 Task: Book a 60-minute personalized life coaching session focused on career advancement and goals.
Action: Key pressed p<Key.caps_lock>ERSONALIZED<Key.space><Key.caps_lock>c<Key.caps_lock>AREER<Key.space><Key.caps_lock>c<Key.caps_lock>OACHING<Key.space><Key.caps_lock>s<Key.caps_lock>ESSION<Key.space>
Screenshot: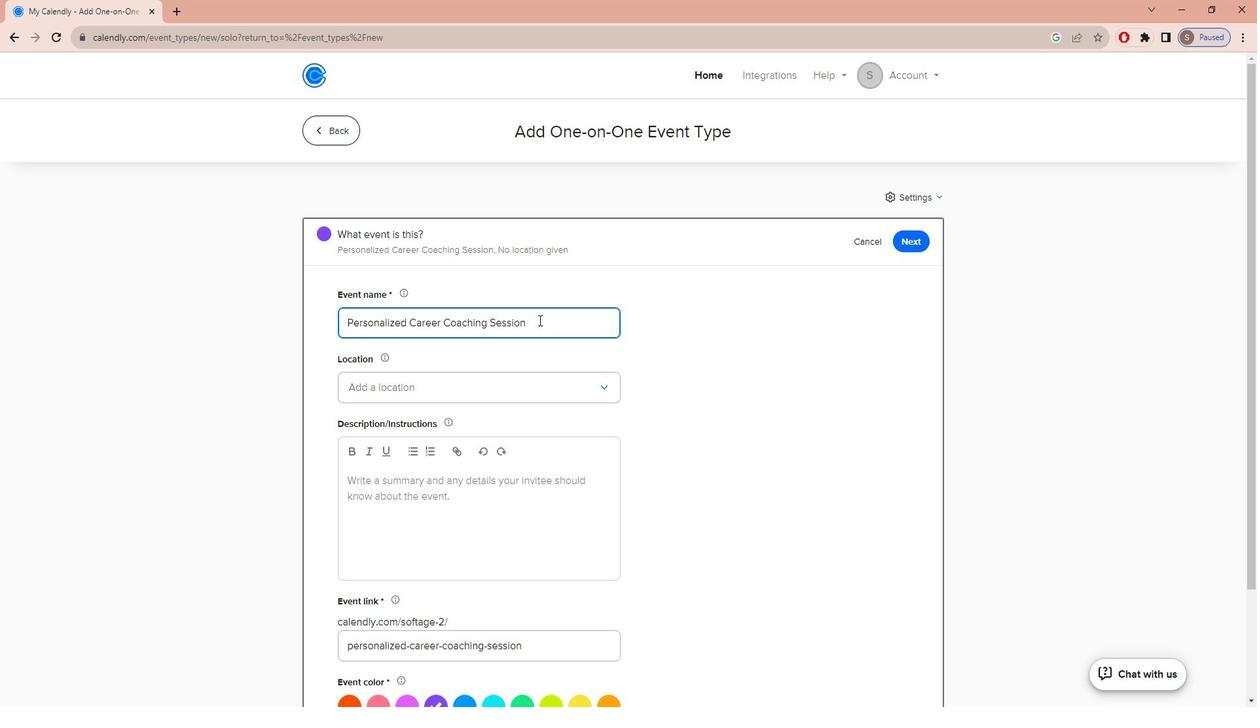 
Action: Mouse moved to (537, 377)
Screenshot: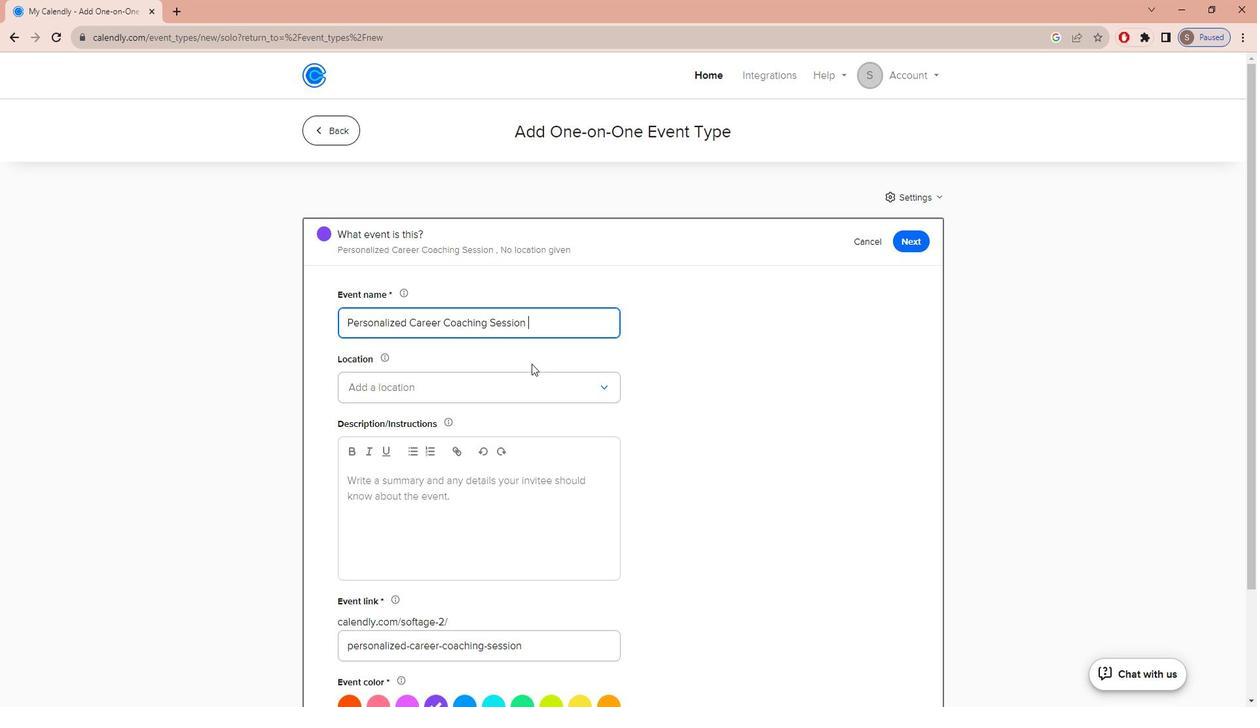 
Action: Mouse pressed left at (537, 377)
Screenshot: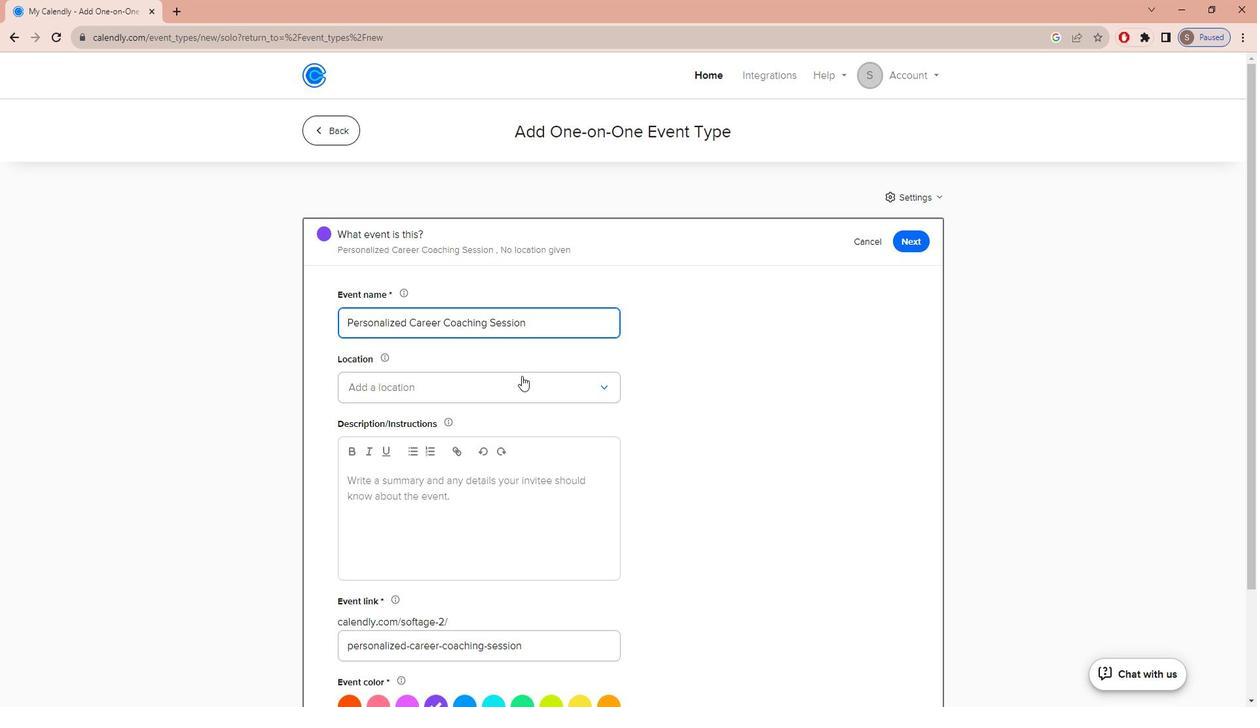 
Action: Mouse moved to (526, 423)
Screenshot: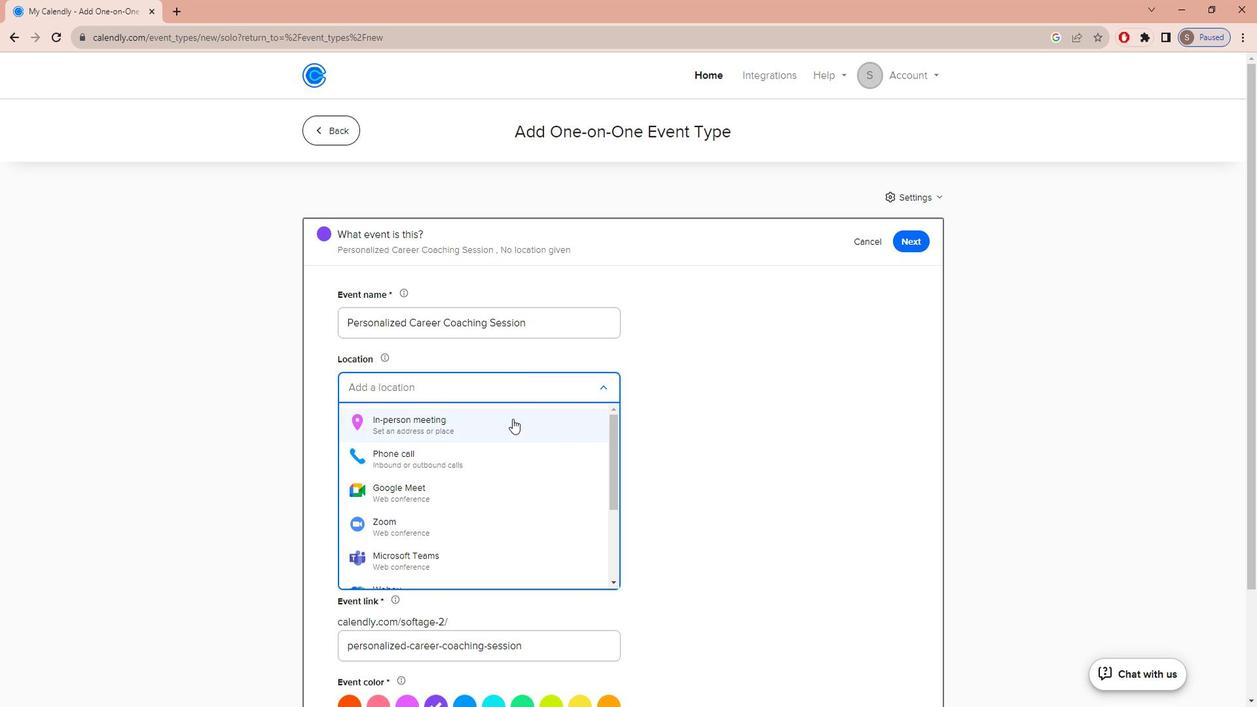 
Action: Mouse pressed left at (526, 423)
Screenshot: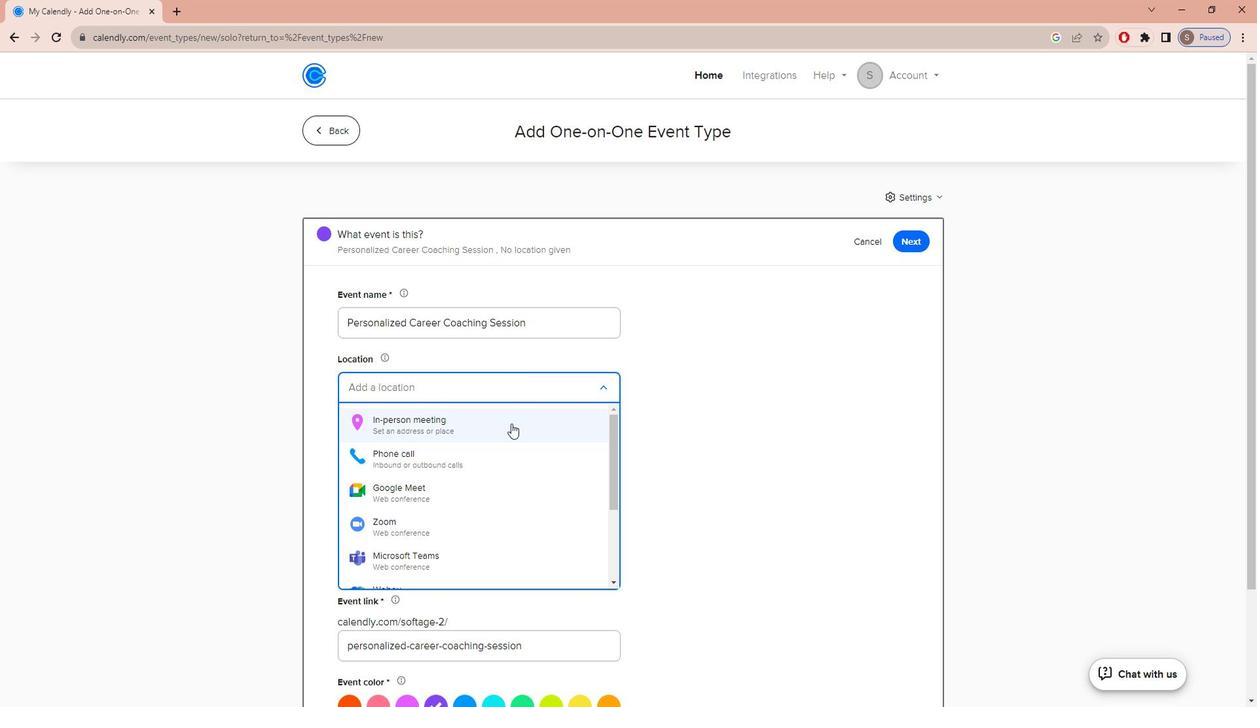 
Action: Mouse moved to (677, 205)
Screenshot: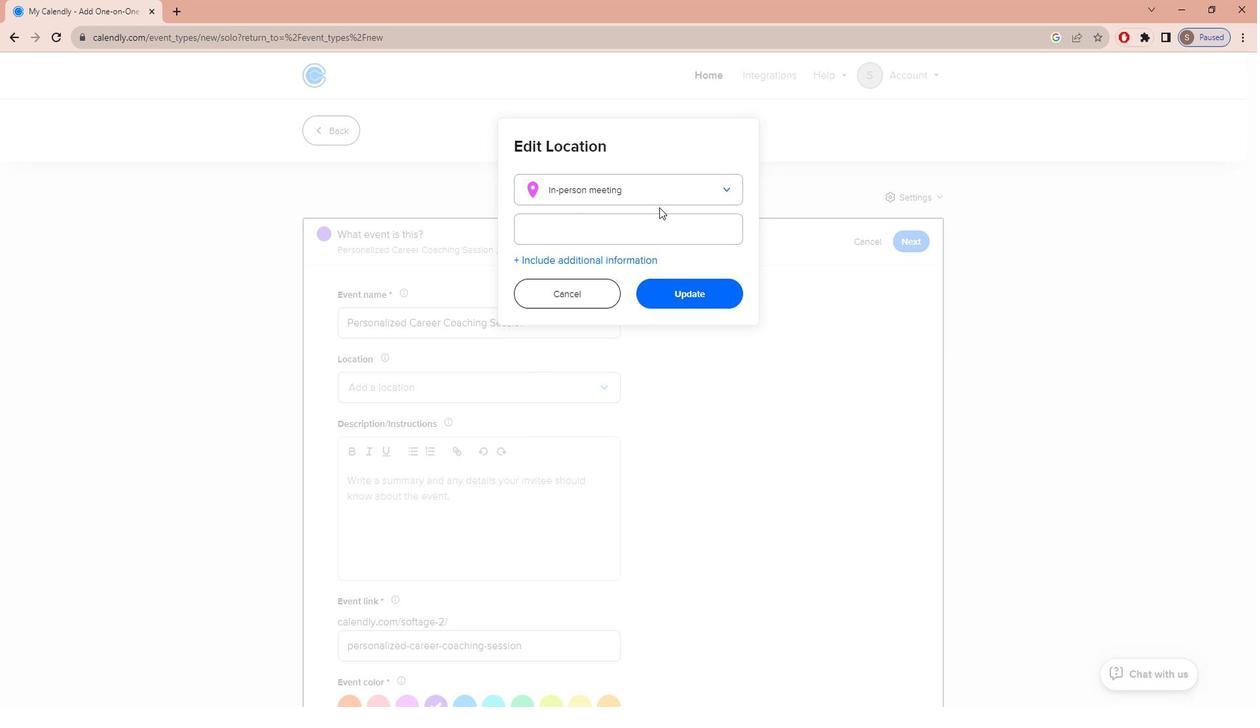 
Action: Mouse pressed left at (677, 205)
Screenshot: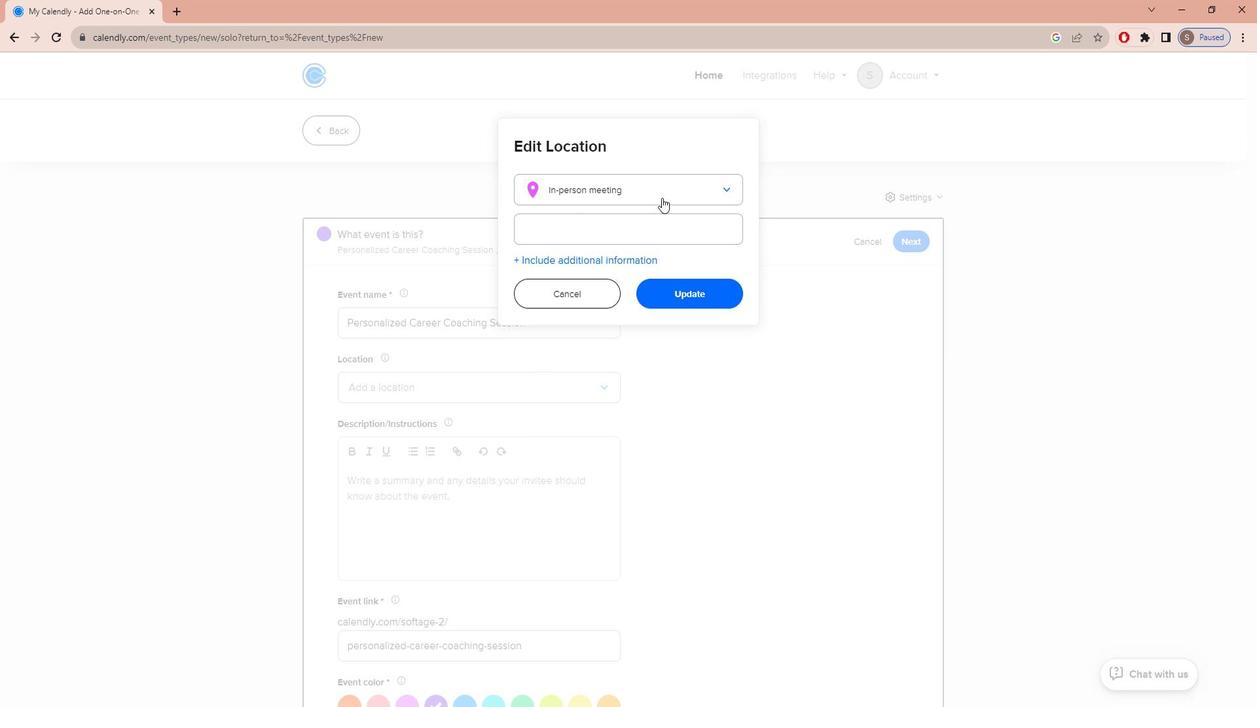 
Action: Mouse moved to (625, 298)
Screenshot: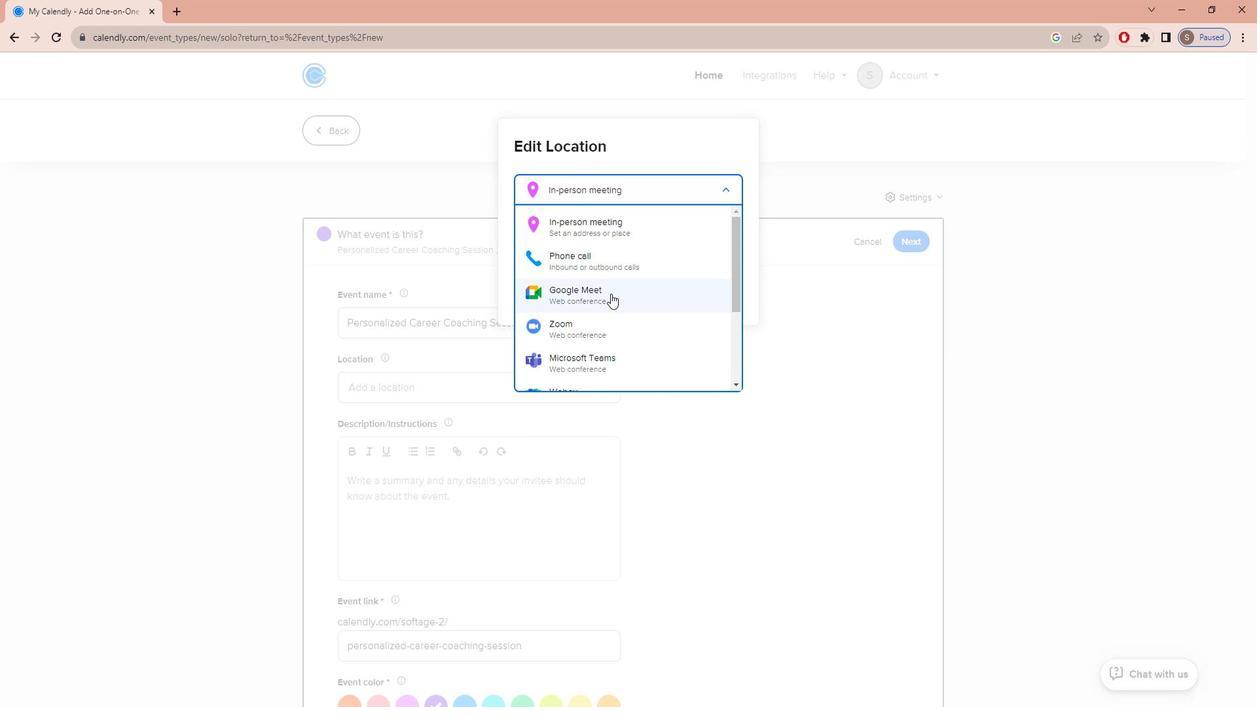
Action: Mouse pressed left at (625, 298)
Screenshot: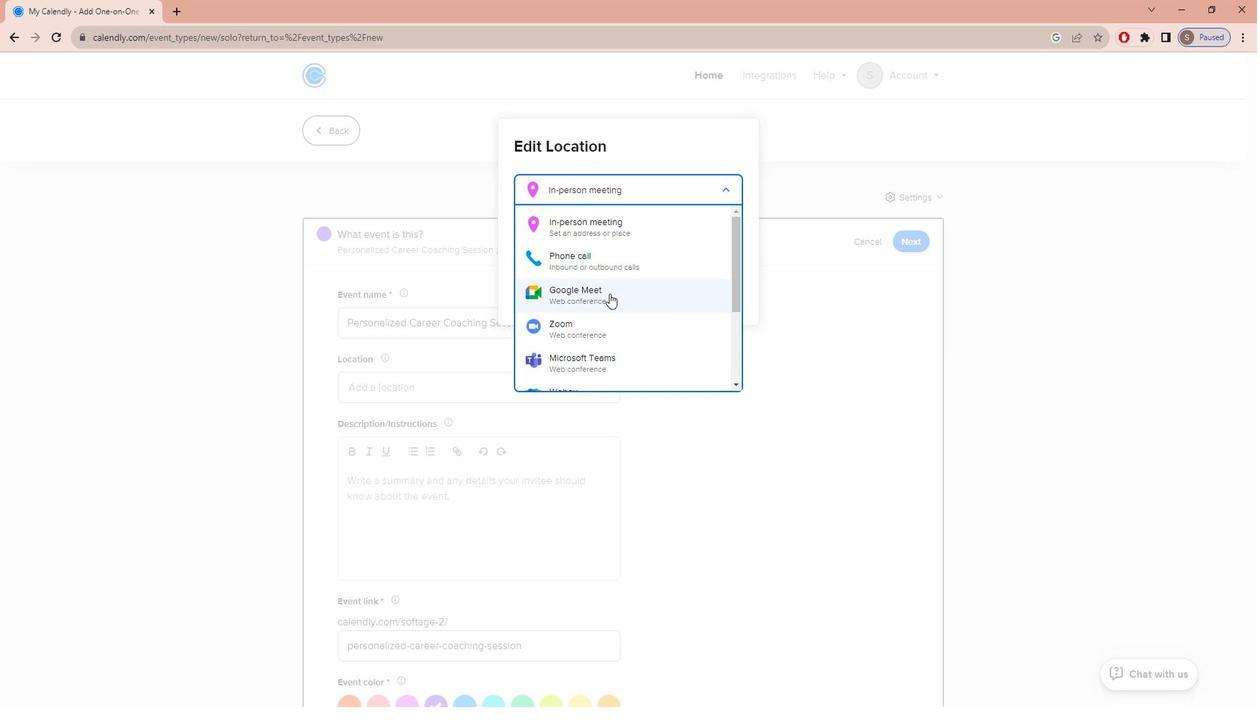 
Action: Mouse moved to (684, 270)
Screenshot: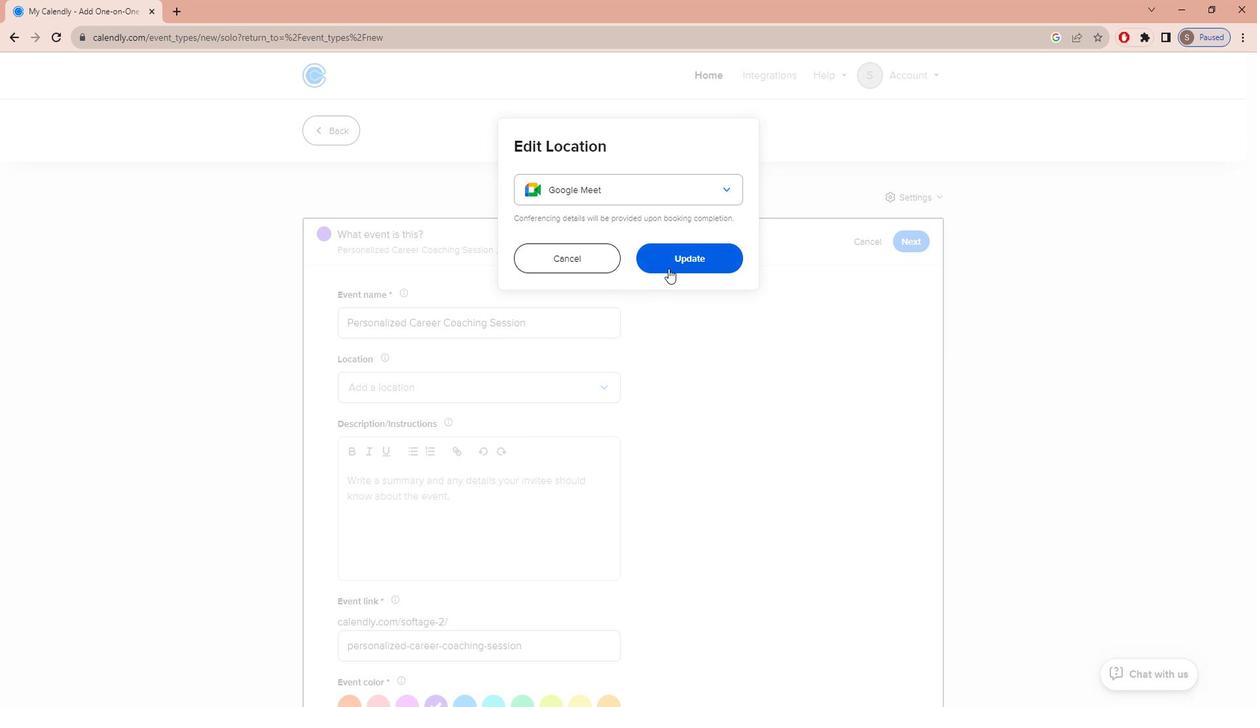 
Action: Mouse pressed left at (684, 270)
Screenshot: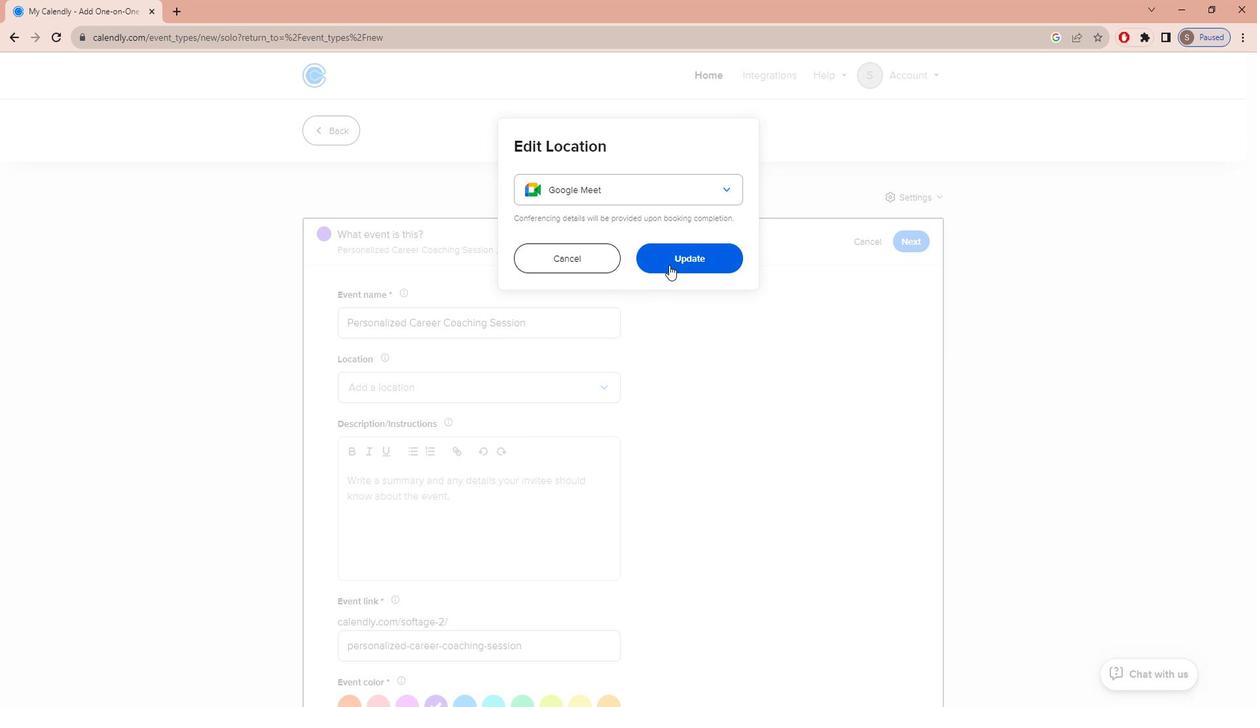 
Action: Mouse moved to (492, 509)
Screenshot: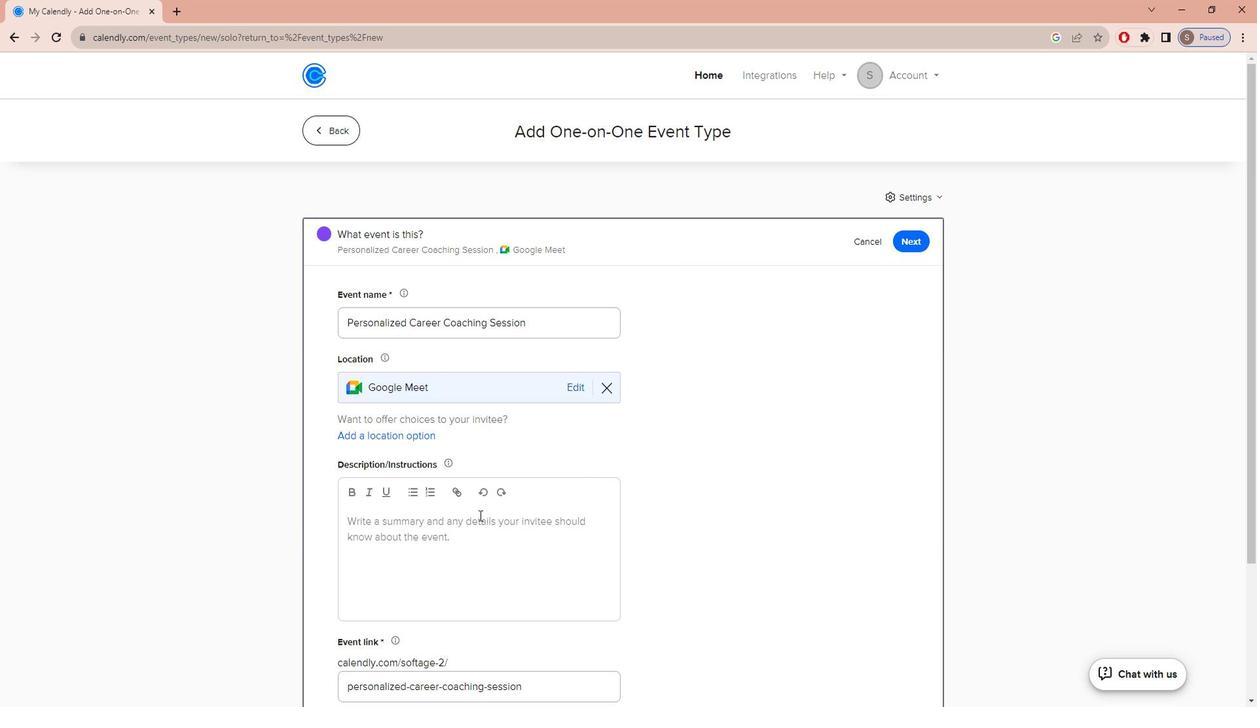 
Action: Mouse pressed left at (492, 509)
Screenshot: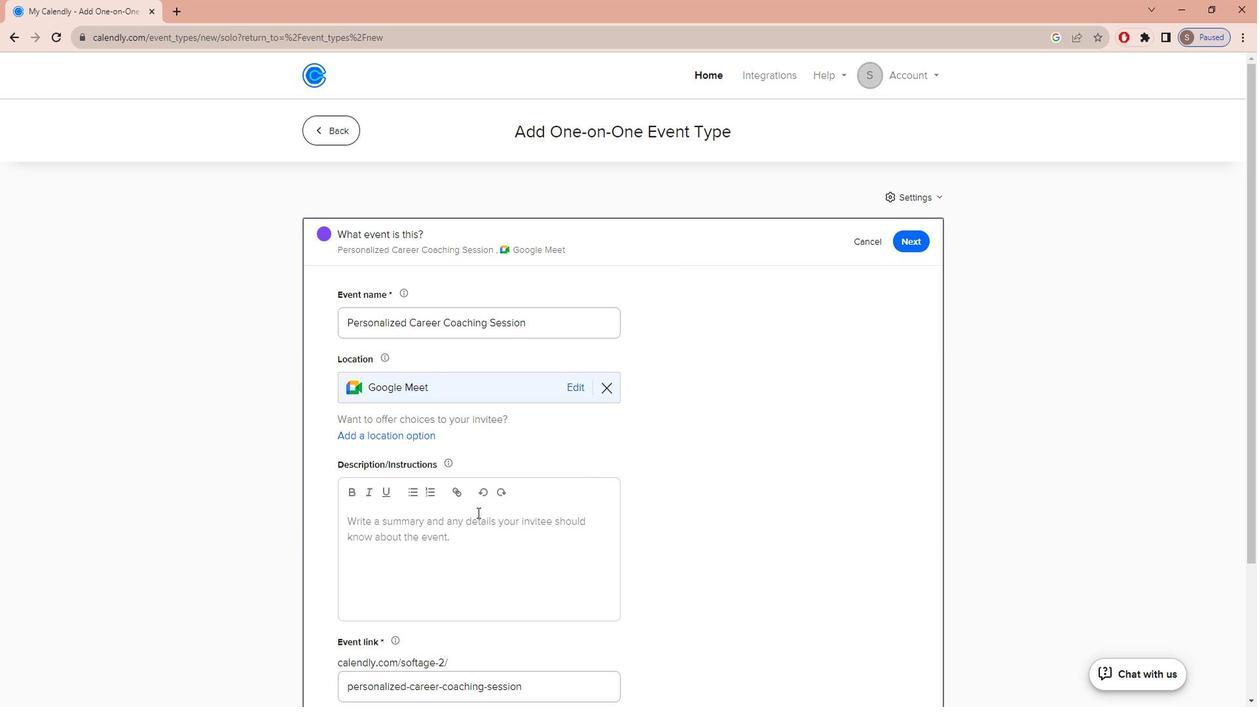 
Action: Key pressed <Key.caps_lock>a<Key.caps_lock>RE<Key.space>YOU<Key.space>FEELING<Key.space>STUCK<Key.space>IN<Key.space>YOUR<Key.space>CAREER,<Key.space>UNSURE<Key.space>ABOUT<Key.space>YOUR<Key.space>PROFESIONAL<Key.backspace><Key.backspace><Key.backspace><Key.backspace><Key.backspace>SIONAL<Key.space>GOALS,<Key.space>OR<Key.space>IN<Key.space>NEED<Key.space>OF<Key.space>GUIDANCE<Key.space>TO<Key.space>REACH<Key.space>THE<Key.space>TEXT<Key.space>LE<Key.backspace><Key.backspace><Key.backspace><Key.backspace><Key.backspace><Key.backspace><Key.backspace>NEXT<Key.space>LEVEL<Key.space>IN<Key.space>YOUR<Key.space>PROFESSIONAL<Key.space>JOURNEY<Key.shift><Key.shift><Key.shift><Key.shift><Key.shift><Key.shift><Key.shift><Key.shift><Key.shift><Key.shift><Key.shift><Key.shift><Key.shift><Key.shift><Key.shift><Key.shift><Key.shift><Key.shift><Key.shift><Key.shift><Key.shift><Key.shift><Key.shift><Key.shift><Key.shift><Key.shift><Key.shift><Key.shift><Key.shift><Key.shift><Key.shift><Key.shift><Key.shift>?<Key.space><Key.enter><Key.caps_lock>j<Key.caps_lock>OIN<Key.space>US<Key.space>FOR<Key.space>A<Key.space>PERSONALIZED<Key.space>LIFE<Key.space>COACHING<Key.space>SESSION<Key.space>DEDICATED<Key.space>TO<Key.space>HELPING<Key.space>YOU<Key.space>UNLOCK<Key.space>YOUR<Key.space>FULL<Key.space>POTENTIAL<Key.space>AND<Key.space>TAKE<Key.space>MEANINGFUL<Key.space>STP<Key.backspace>EPS<Key.space>TOWARDS<Key.space>YOUR<Key.space>CAREER<Key.space>ASPIRATIONS.<Key.space>
Screenshot: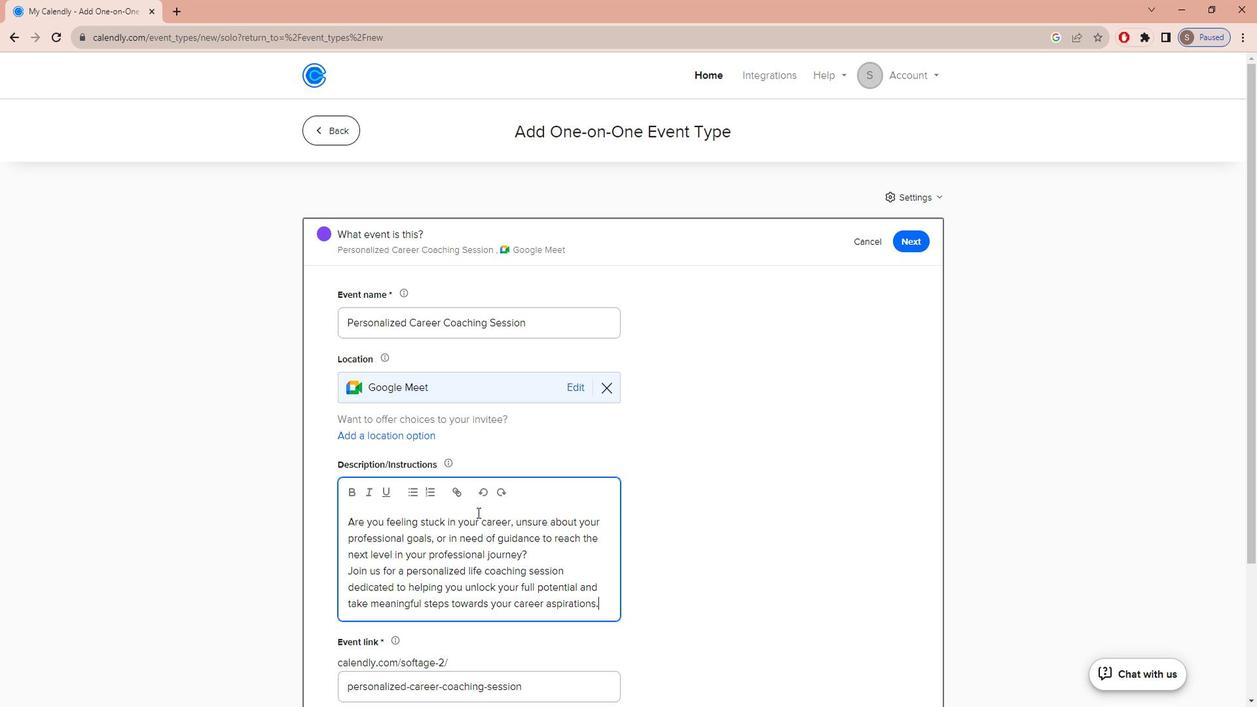 
Action: Mouse moved to (564, 478)
Screenshot: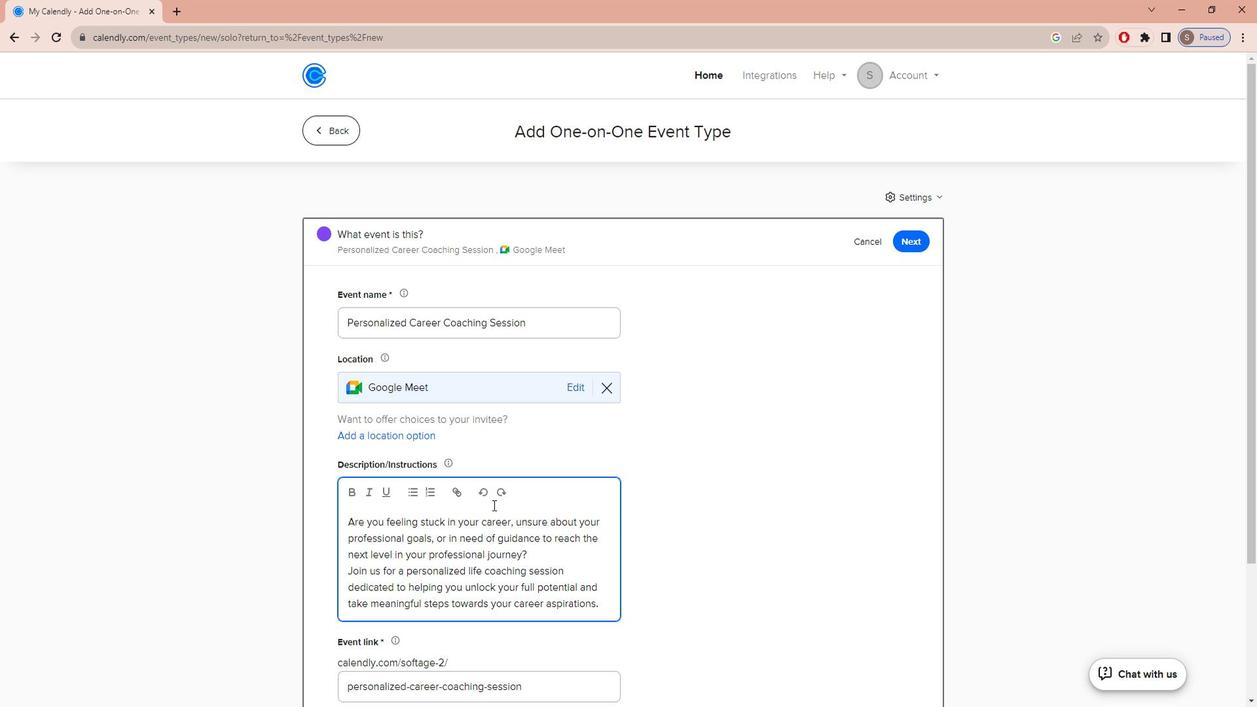 
Action: Mouse scrolled (564, 477) with delta (0, 0)
Screenshot: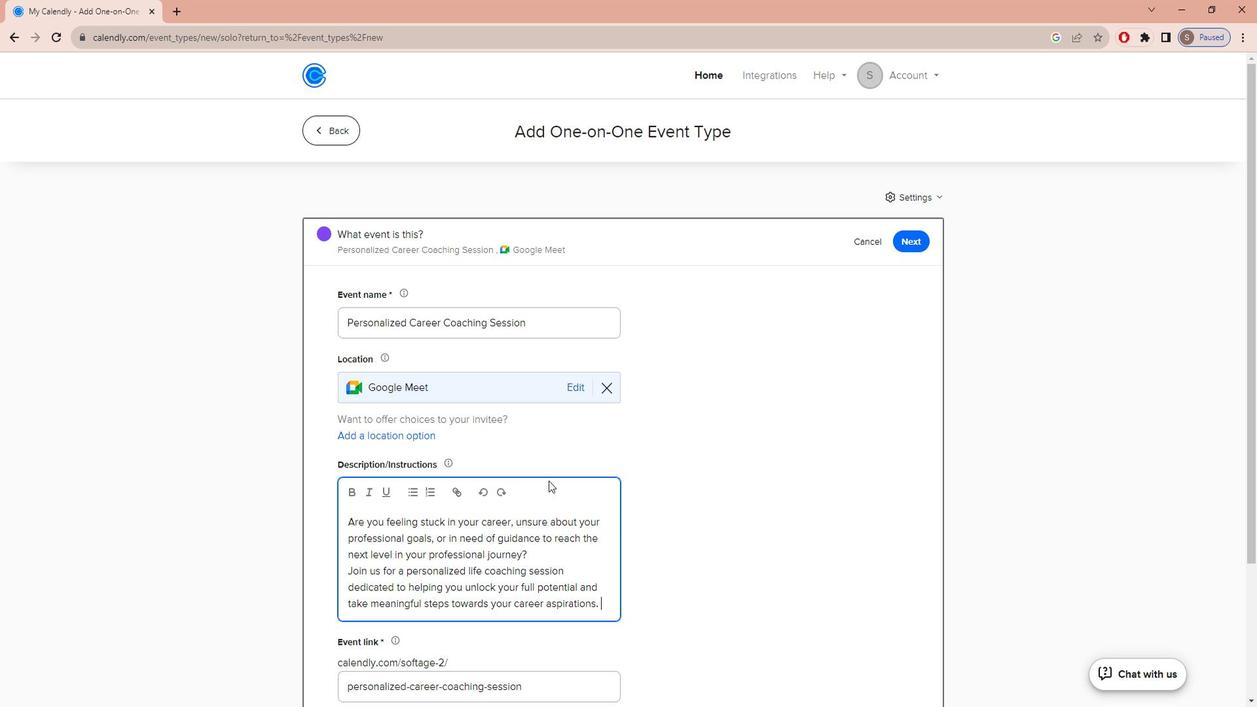
Action: Mouse scrolled (564, 477) with delta (0, 0)
Screenshot: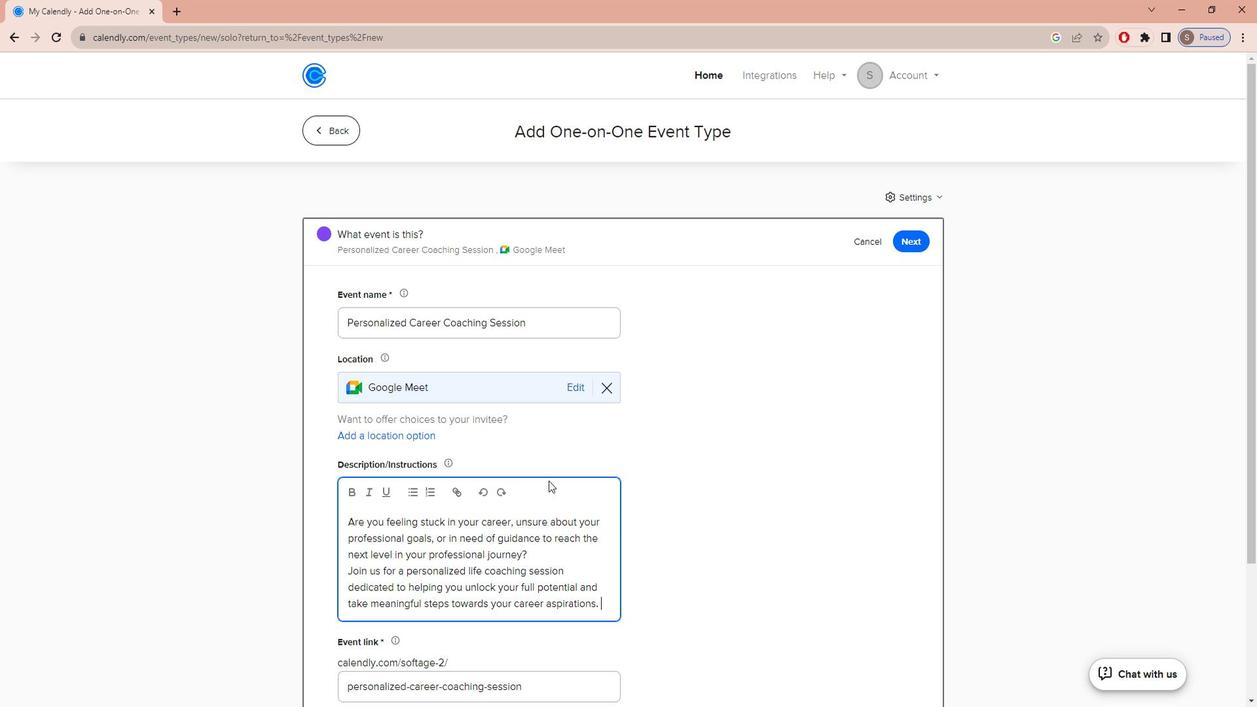 
Action: Mouse scrolled (564, 477) with delta (0, 0)
Screenshot: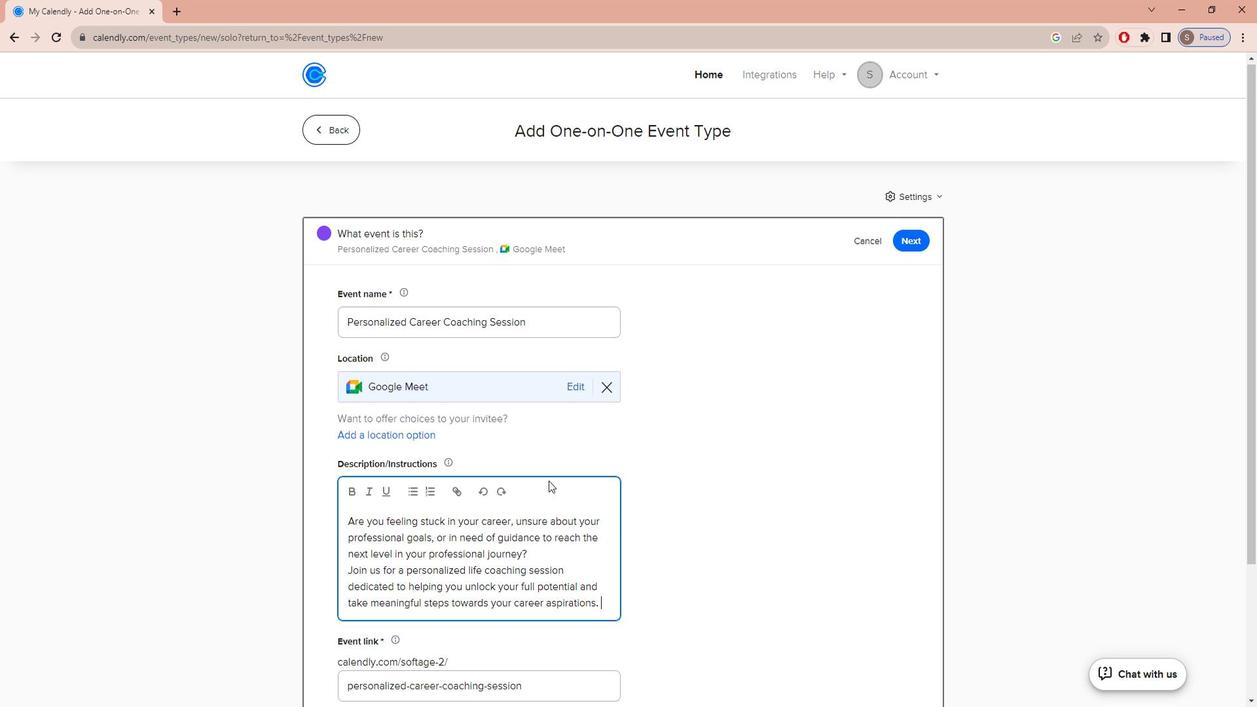 
Action: Mouse scrolled (564, 477) with delta (0, 0)
Screenshot: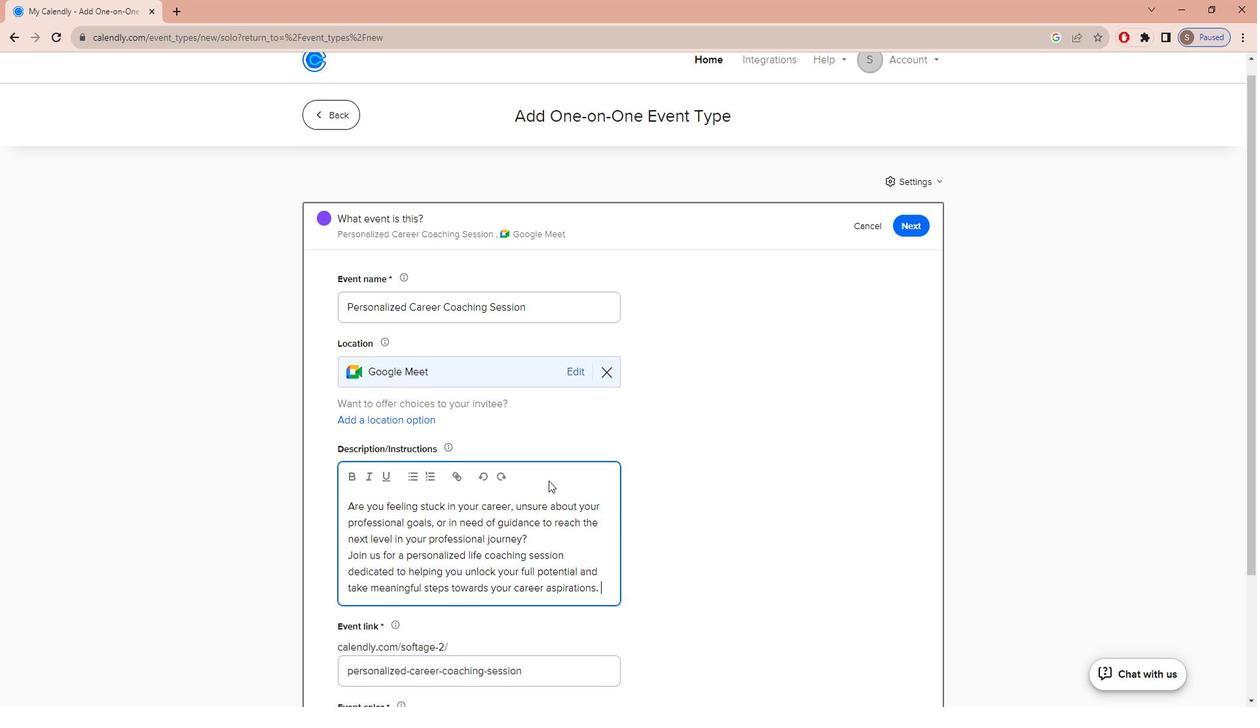 
Action: Mouse scrolled (564, 477) with delta (0, 0)
Screenshot: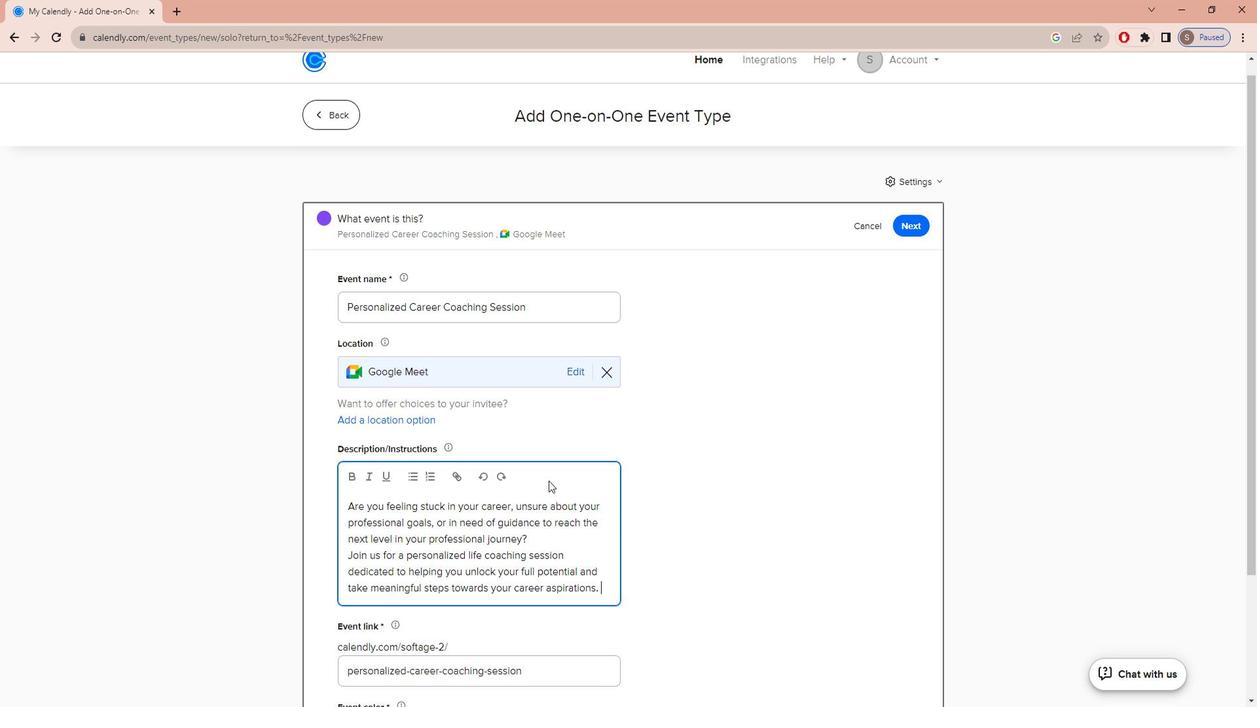 
Action: Mouse moved to (541, 562)
Screenshot: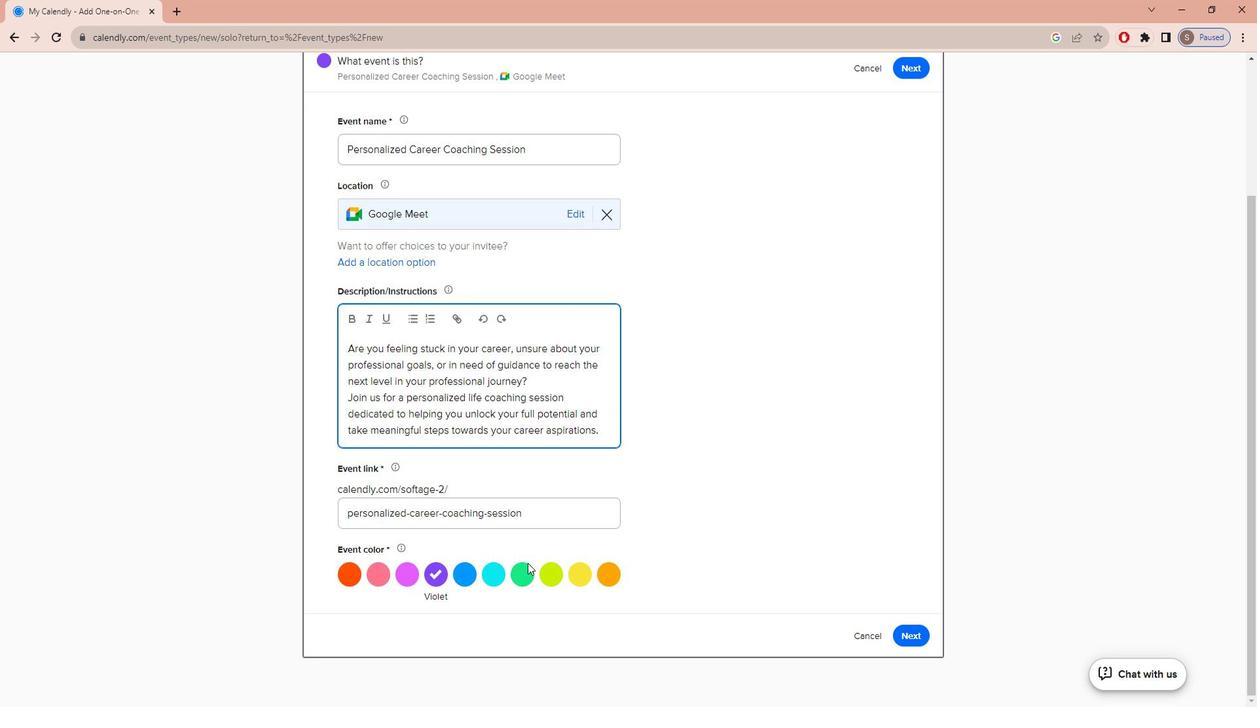 
Action: Mouse pressed left at (541, 562)
Screenshot: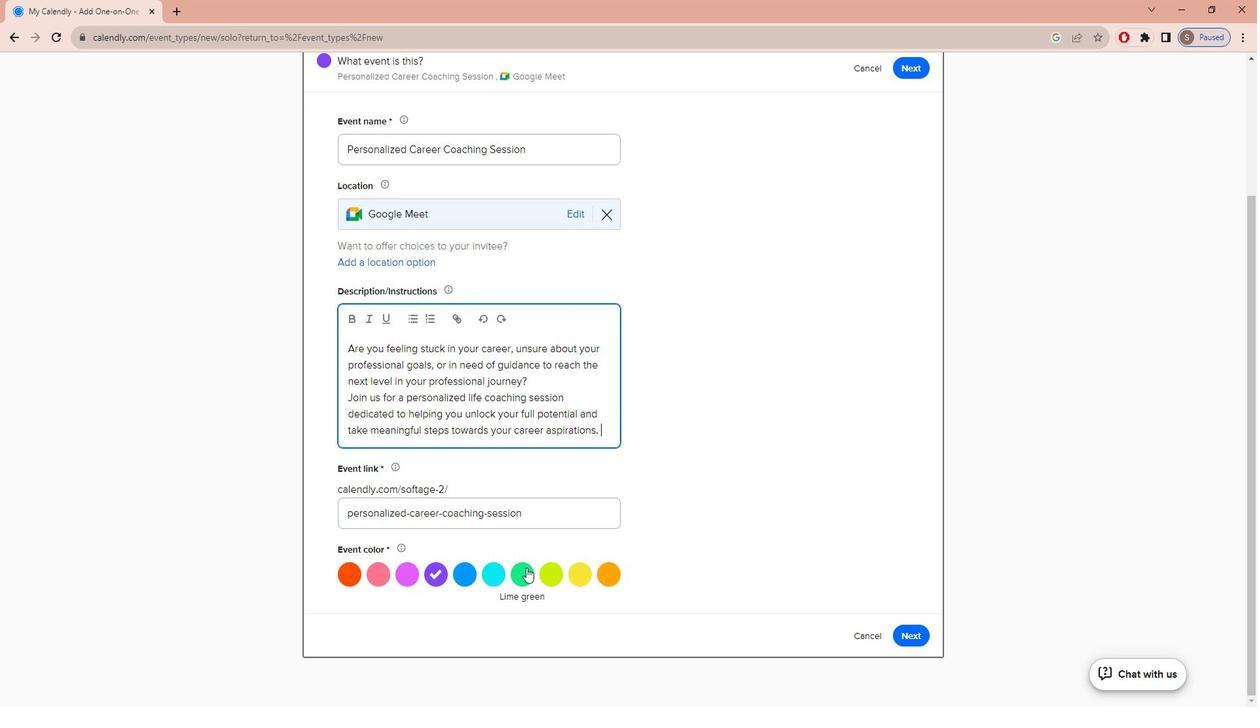 
Action: Mouse moved to (921, 631)
Screenshot: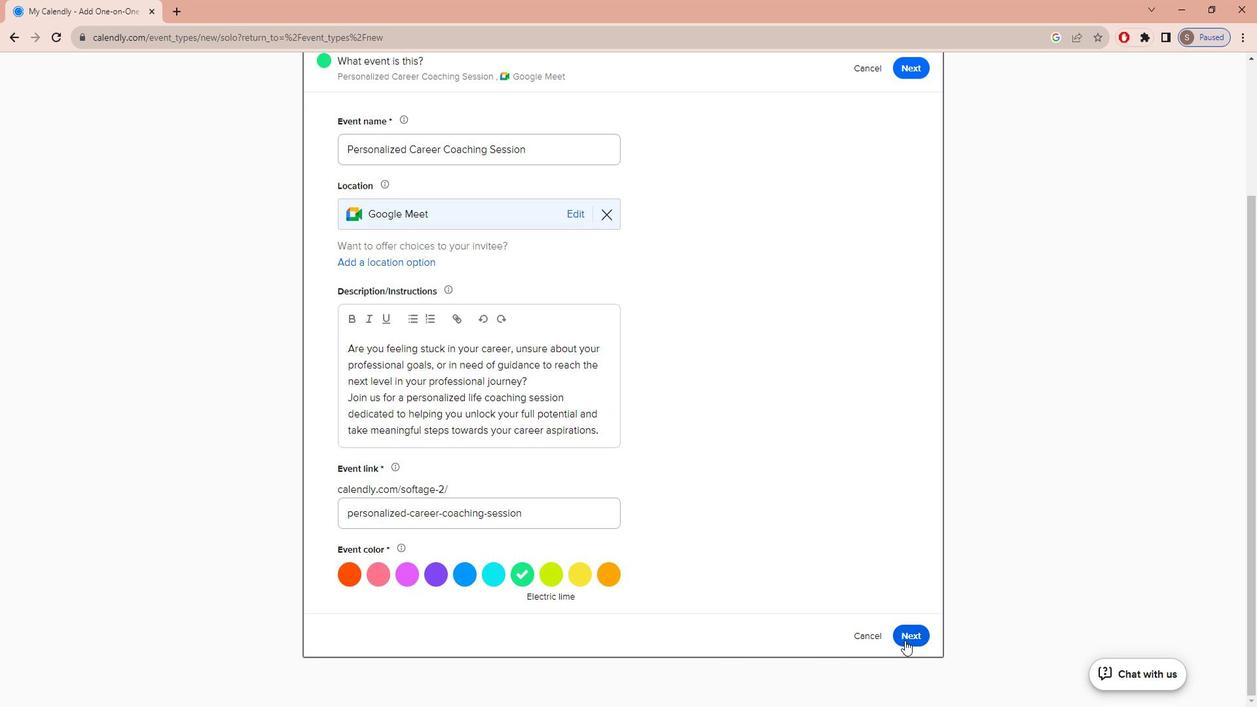 
Action: Mouse pressed left at (921, 631)
Screenshot: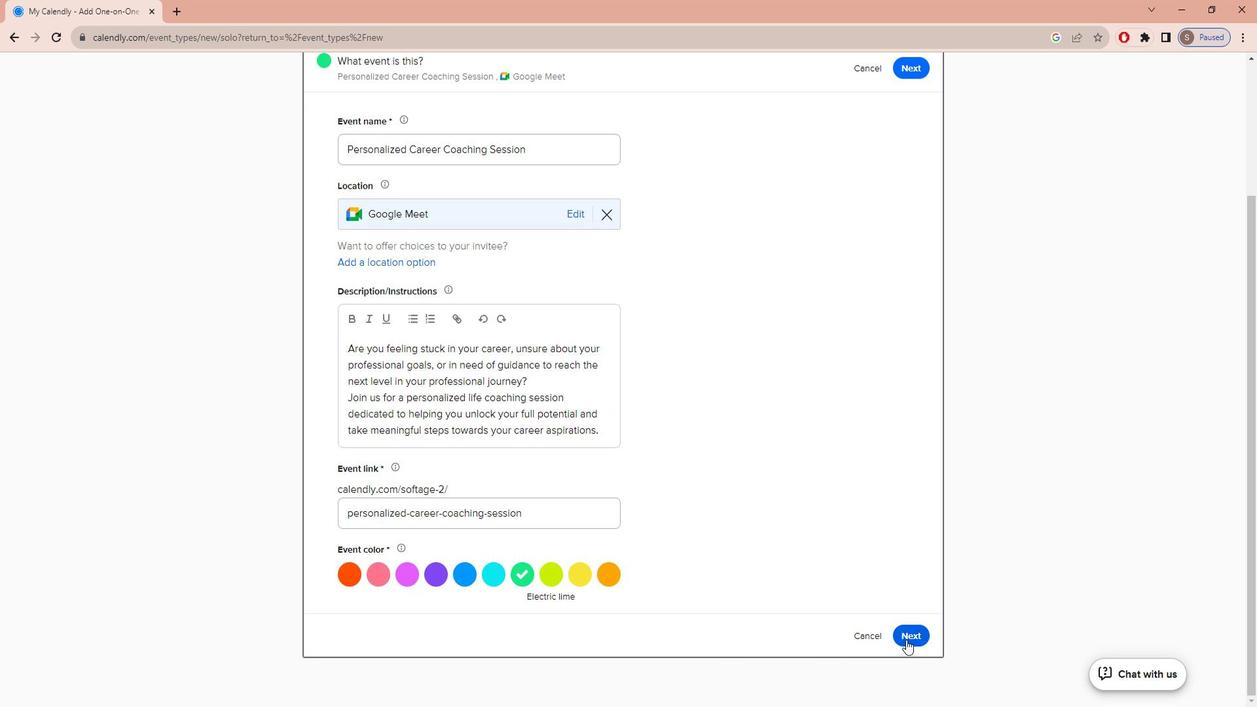 
Action: Mouse moved to (508, 392)
Screenshot: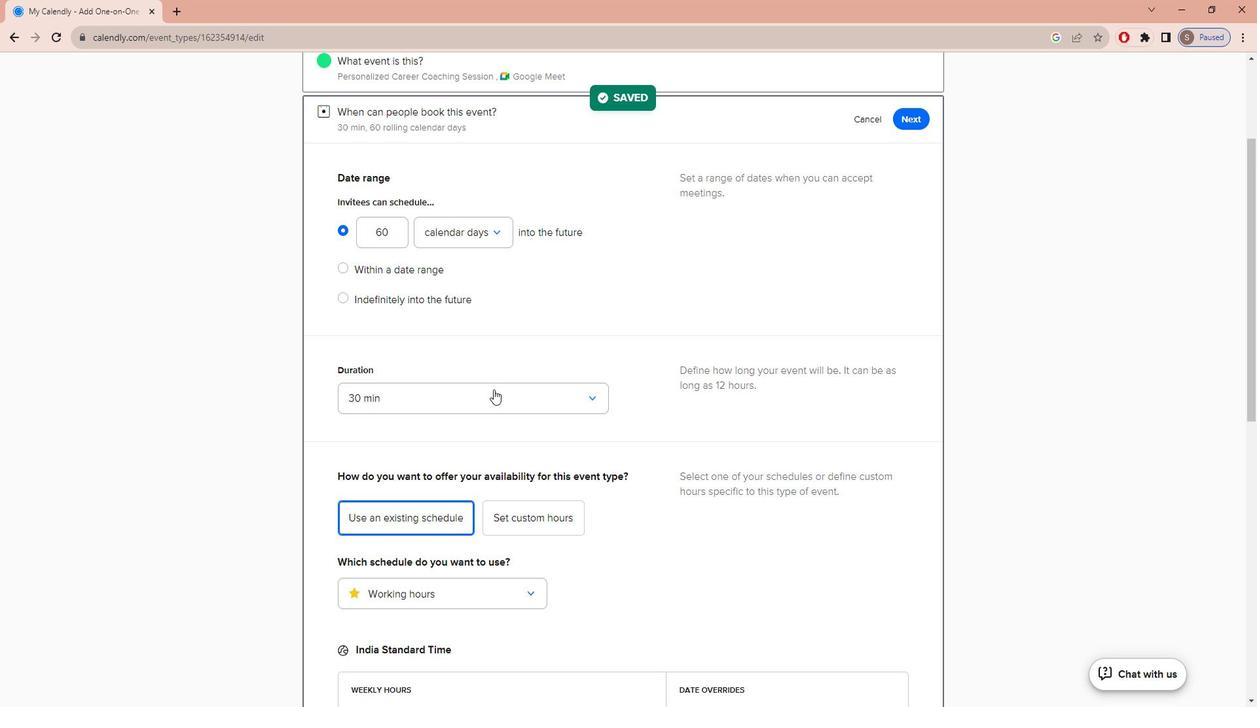 
Action: Mouse pressed left at (508, 392)
Screenshot: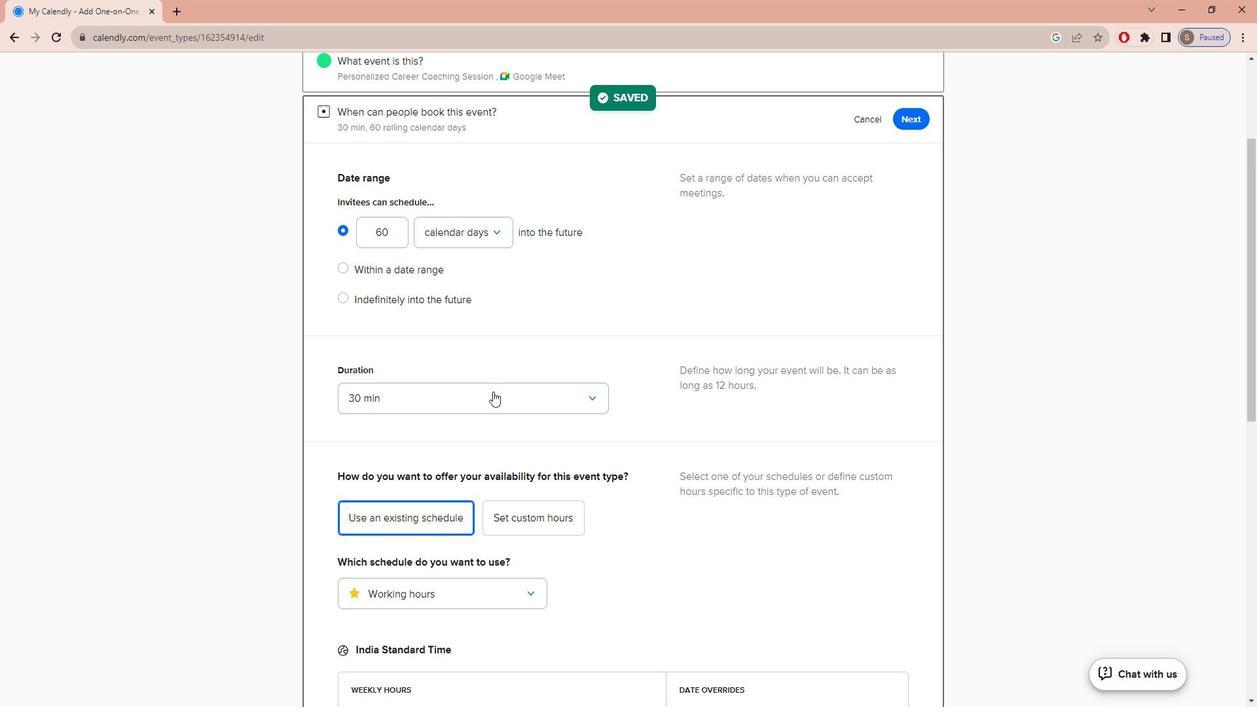 
Action: Mouse moved to (490, 499)
Screenshot: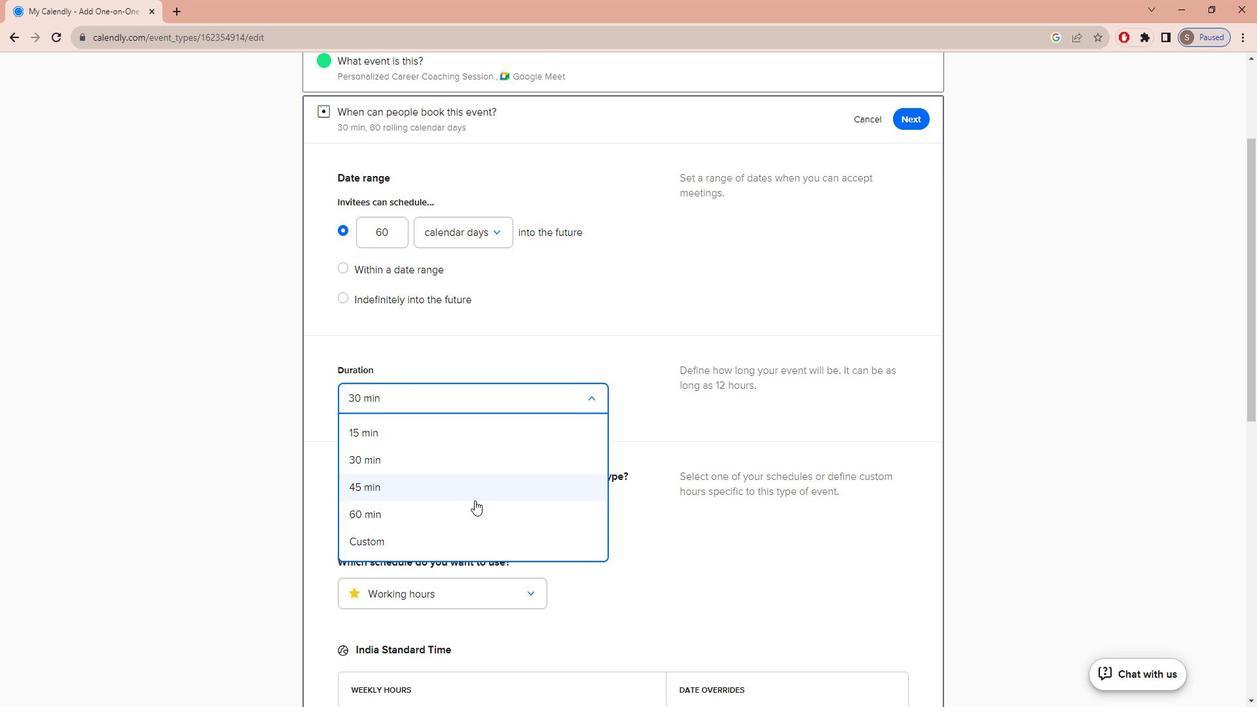
Action: Mouse pressed left at (490, 499)
Screenshot: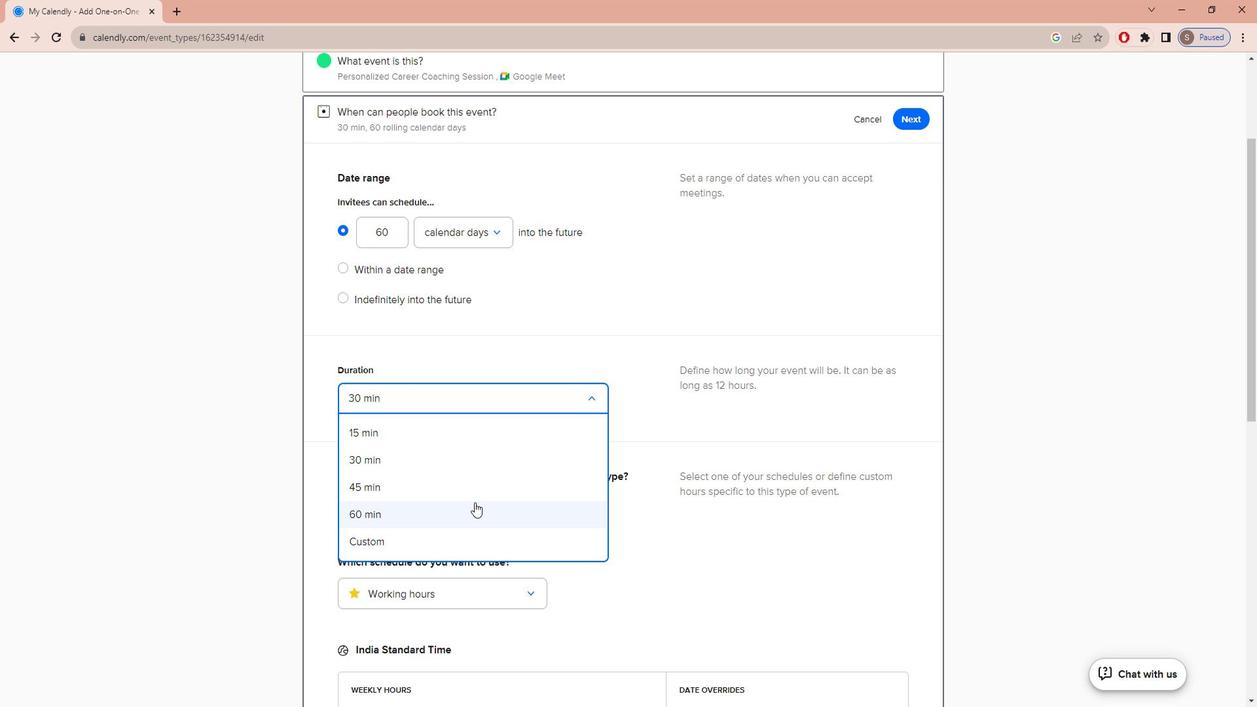 
Action: Mouse moved to (857, 249)
Screenshot: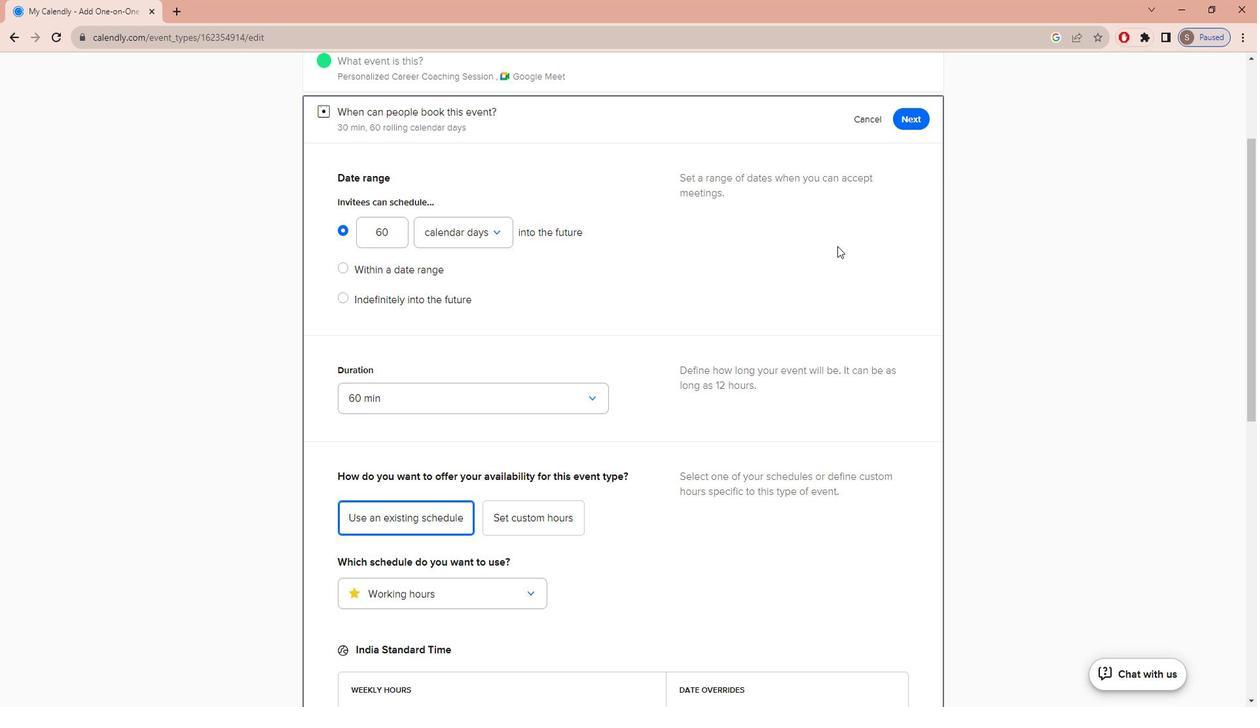 
Action: Mouse scrolled (857, 250) with delta (0, 0)
Screenshot: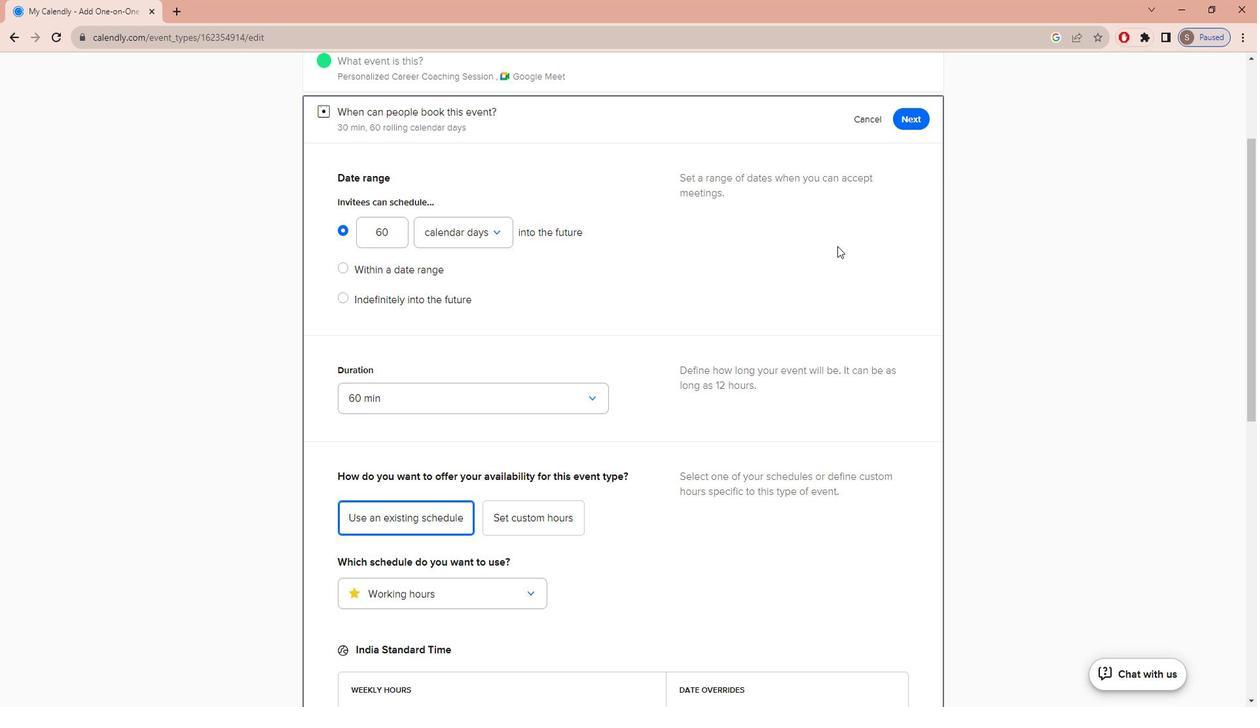 
Action: Mouse scrolled (857, 250) with delta (0, 0)
Screenshot: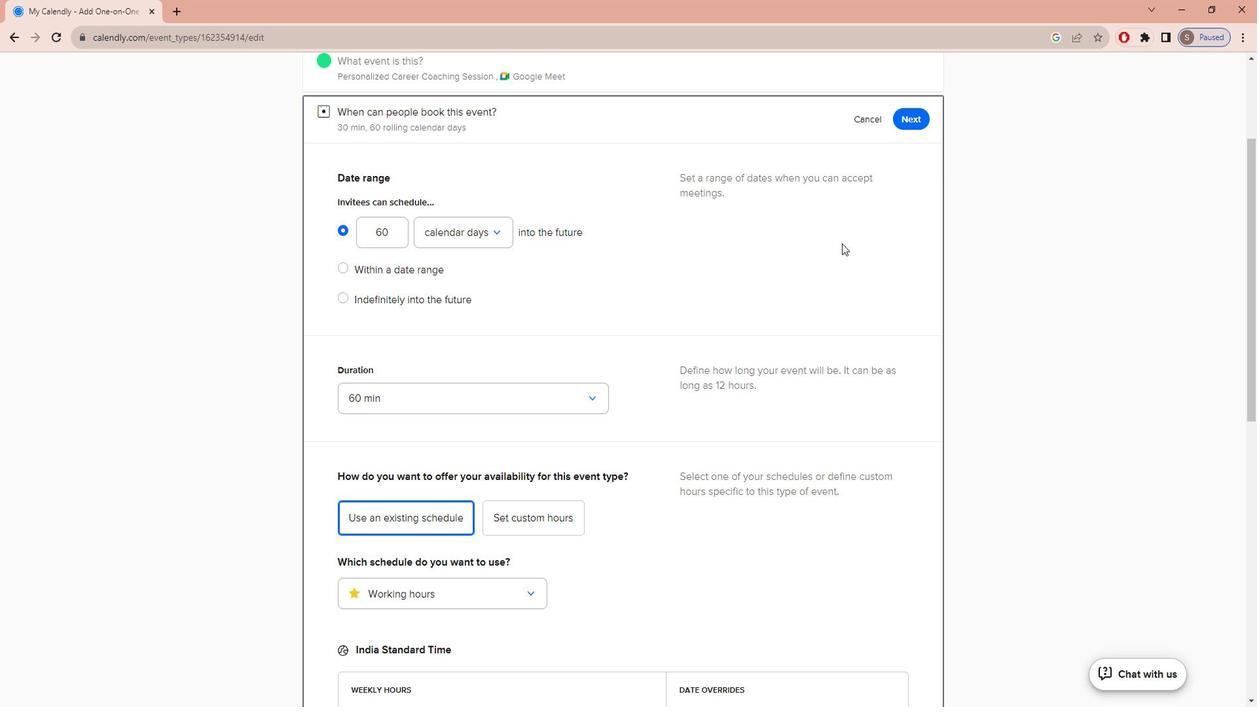 
Action: Mouse moved to (916, 254)
Screenshot: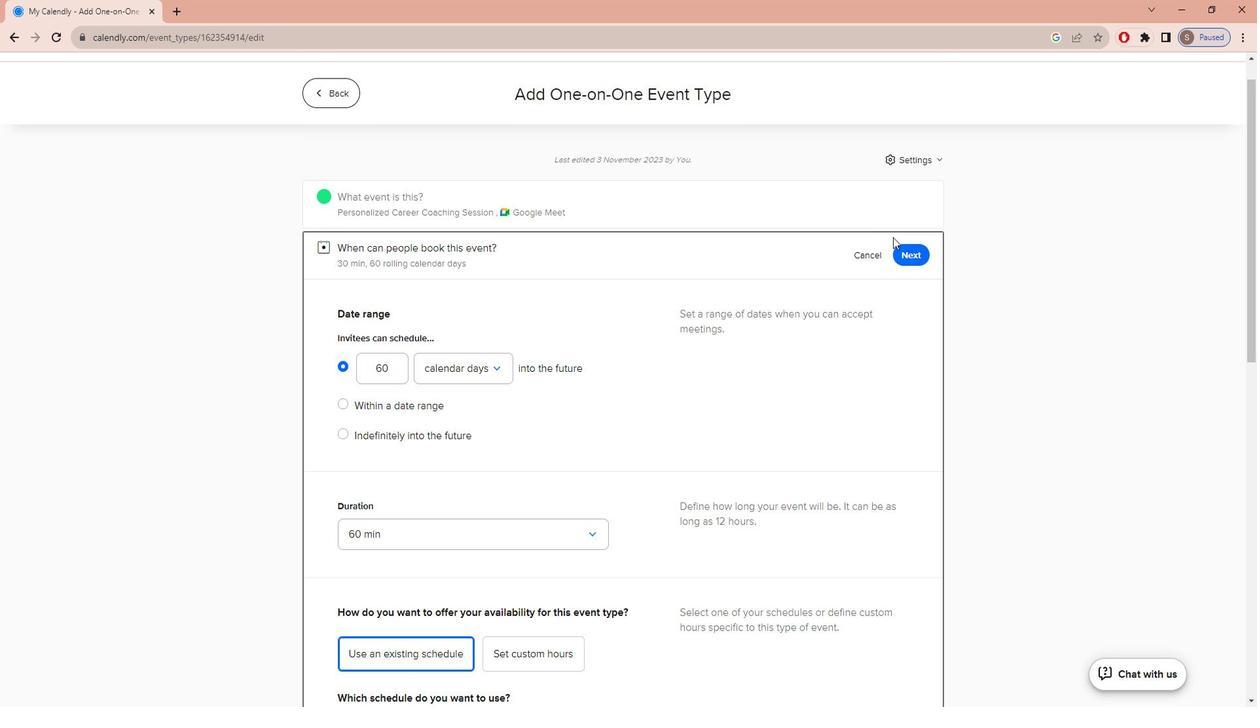 
Action: Mouse pressed left at (916, 254)
Screenshot: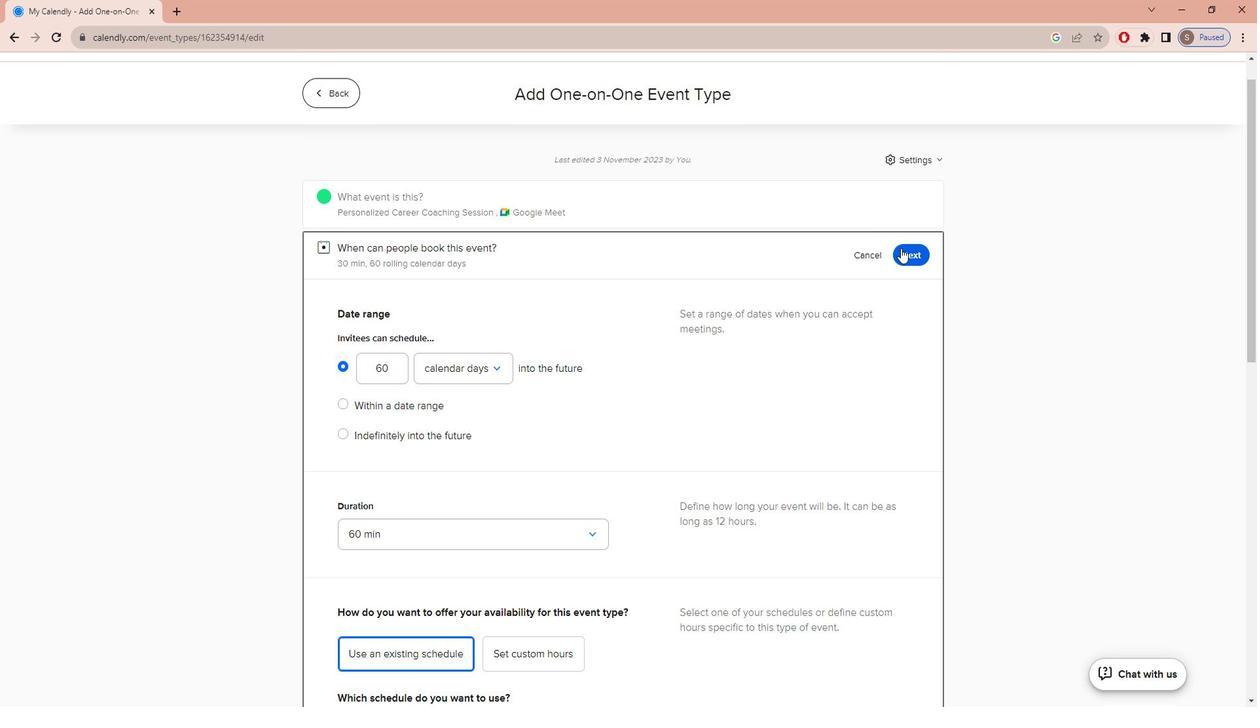 
Action: Mouse moved to (835, 306)
Screenshot: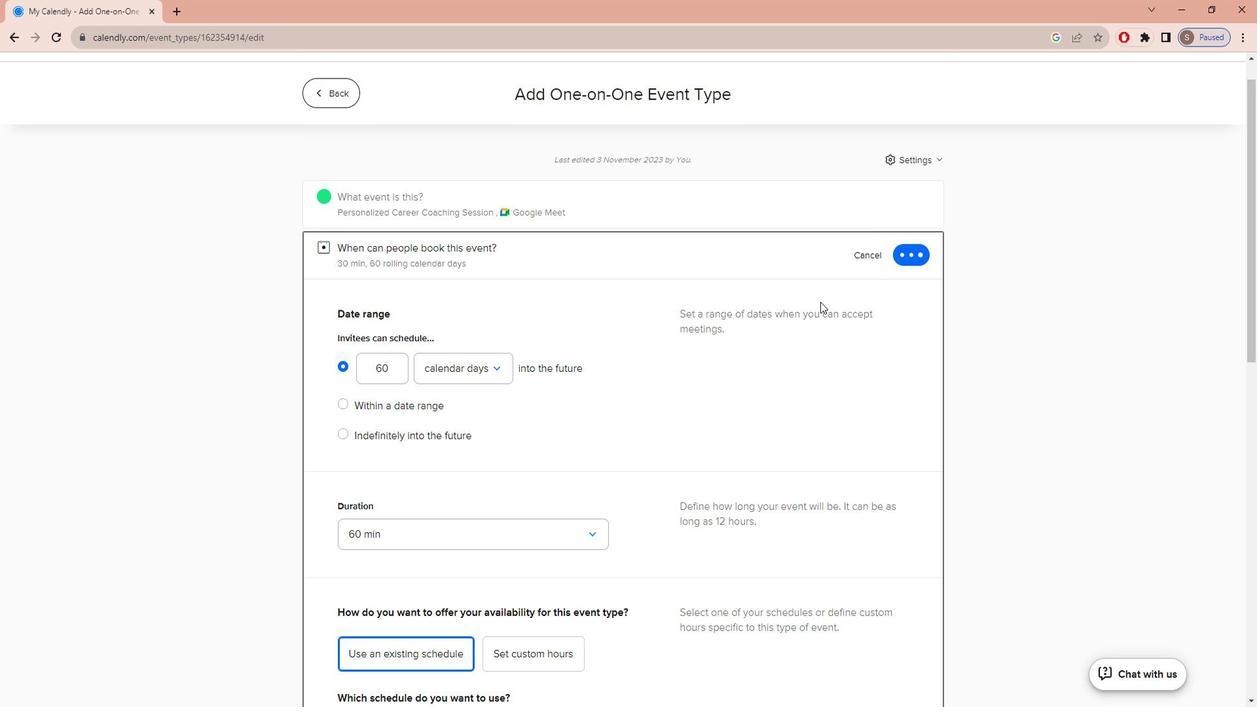 
Action: Mouse scrolled (835, 305) with delta (0, 0)
Screenshot: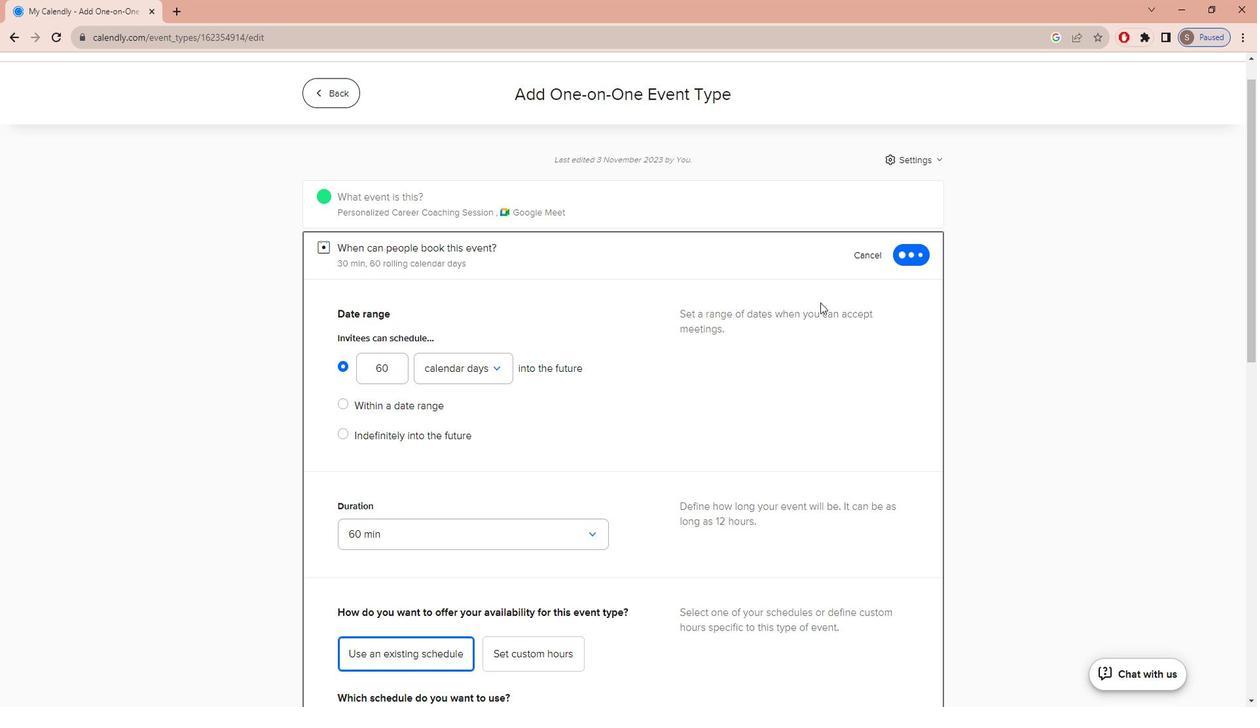 
